 Task: Add Sprouts Garden Salad With Balsamic Dressing to the cart.
Action: Mouse pressed left at (24, 114)
Screenshot: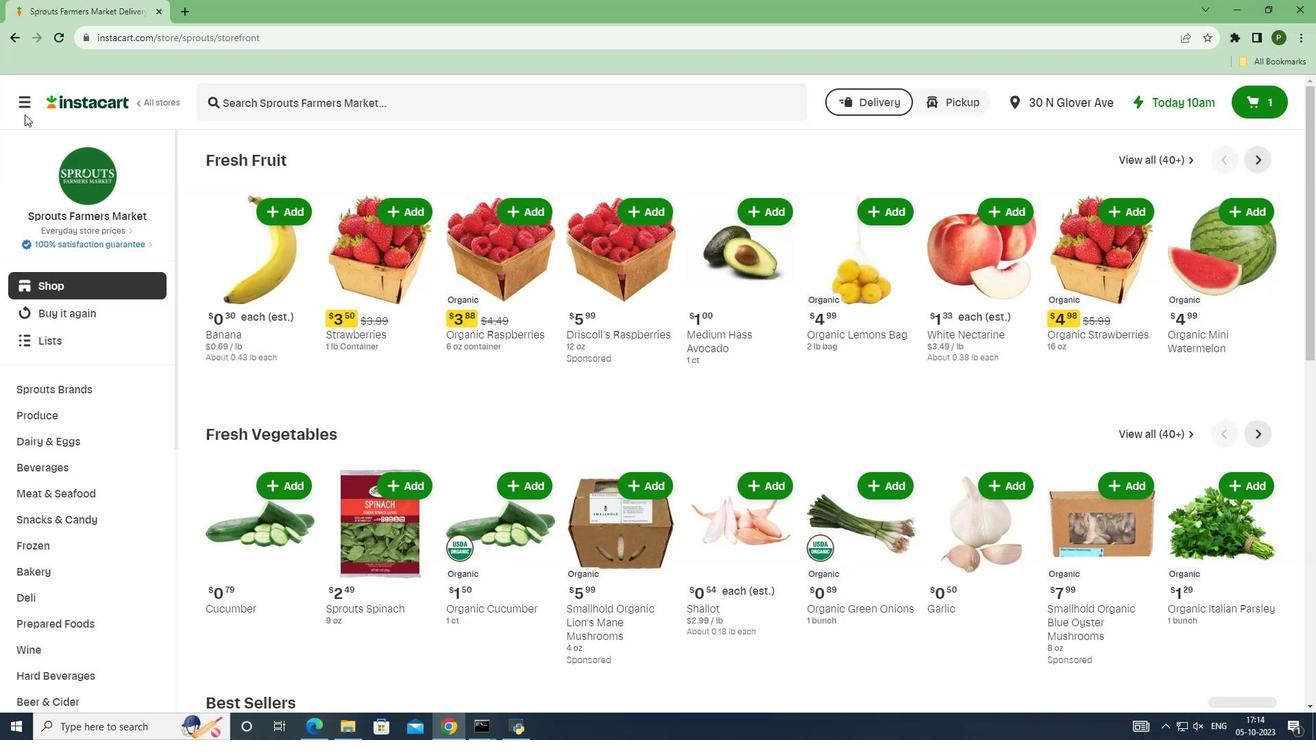 
Action: Mouse moved to (22, 109)
Screenshot: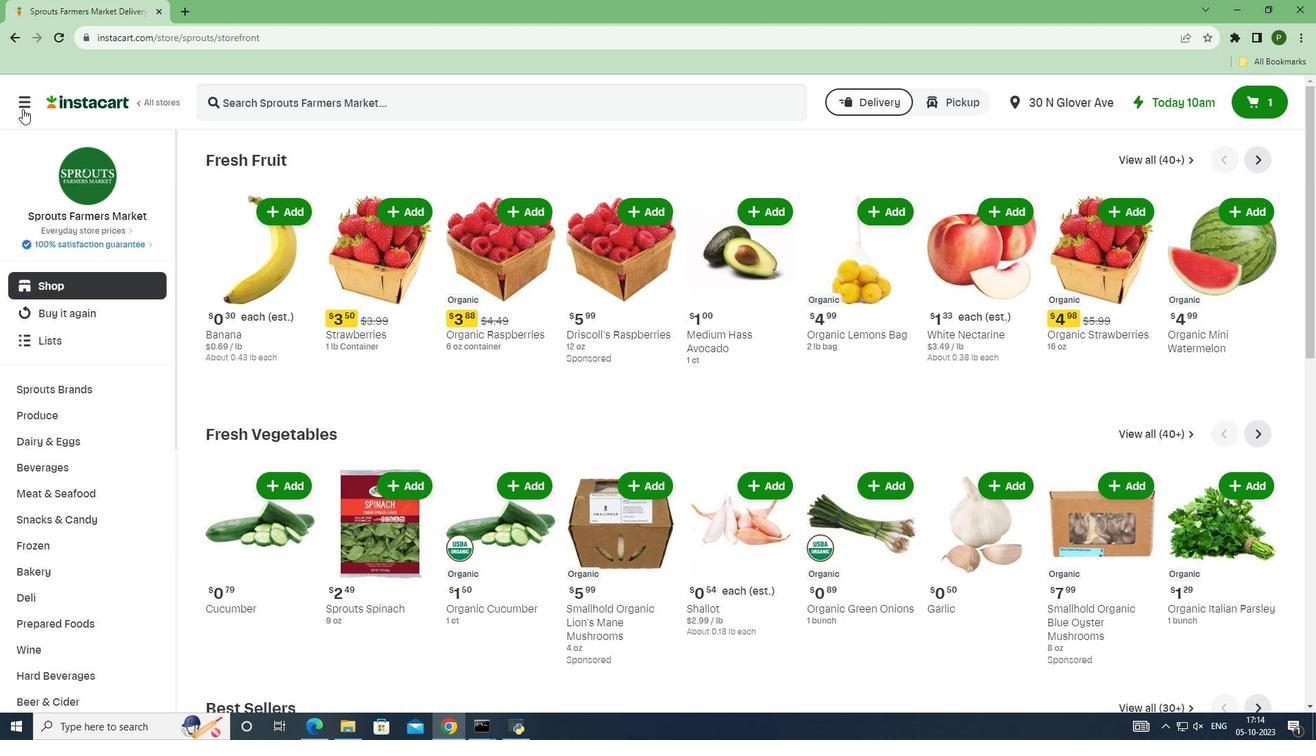 
Action: Mouse pressed left at (22, 109)
Screenshot: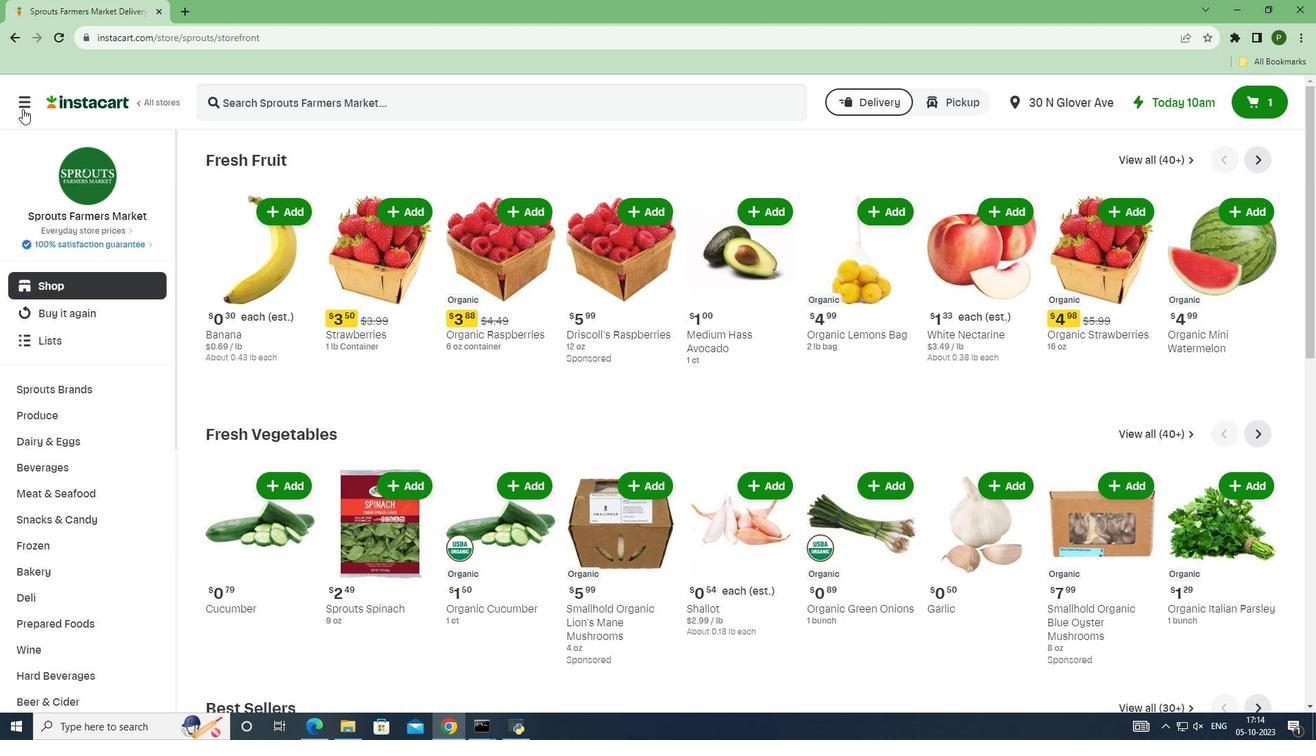 
Action: Mouse moved to (106, 357)
Screenshot: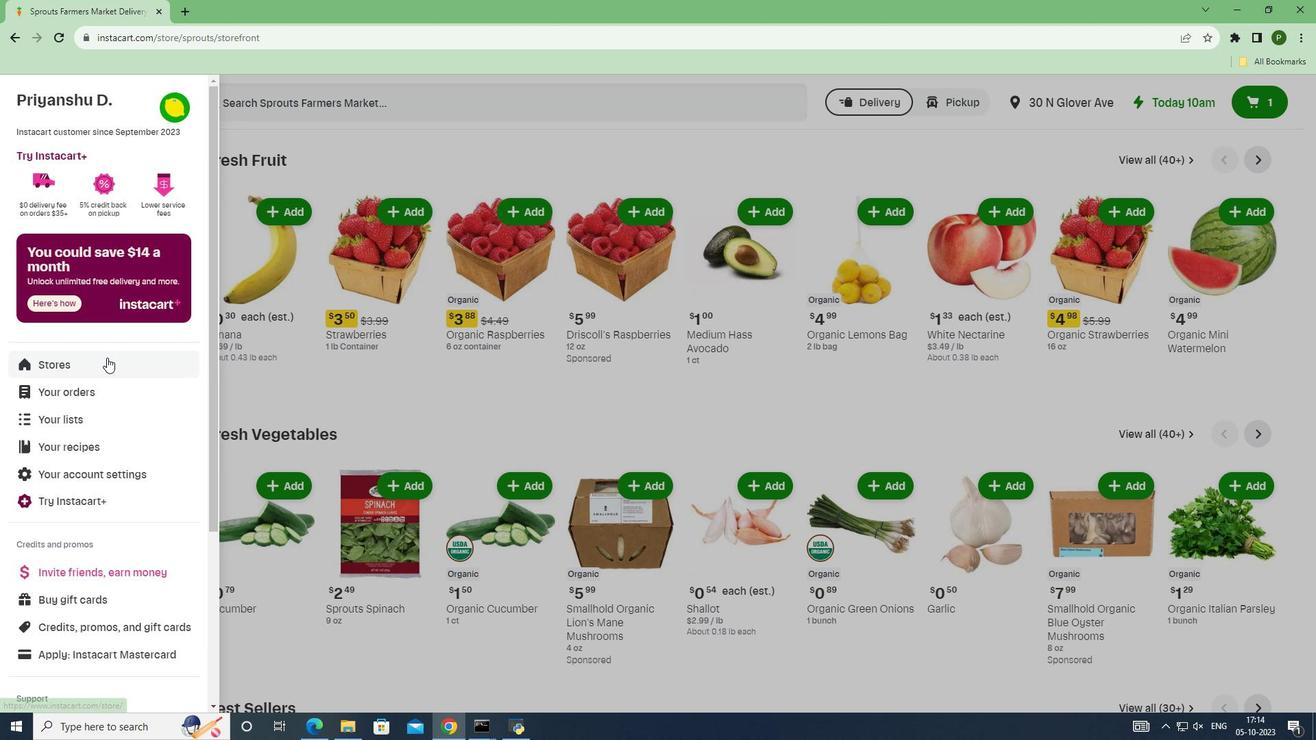 
Action: Mouse pressed left at (106, 357)
Screenshot: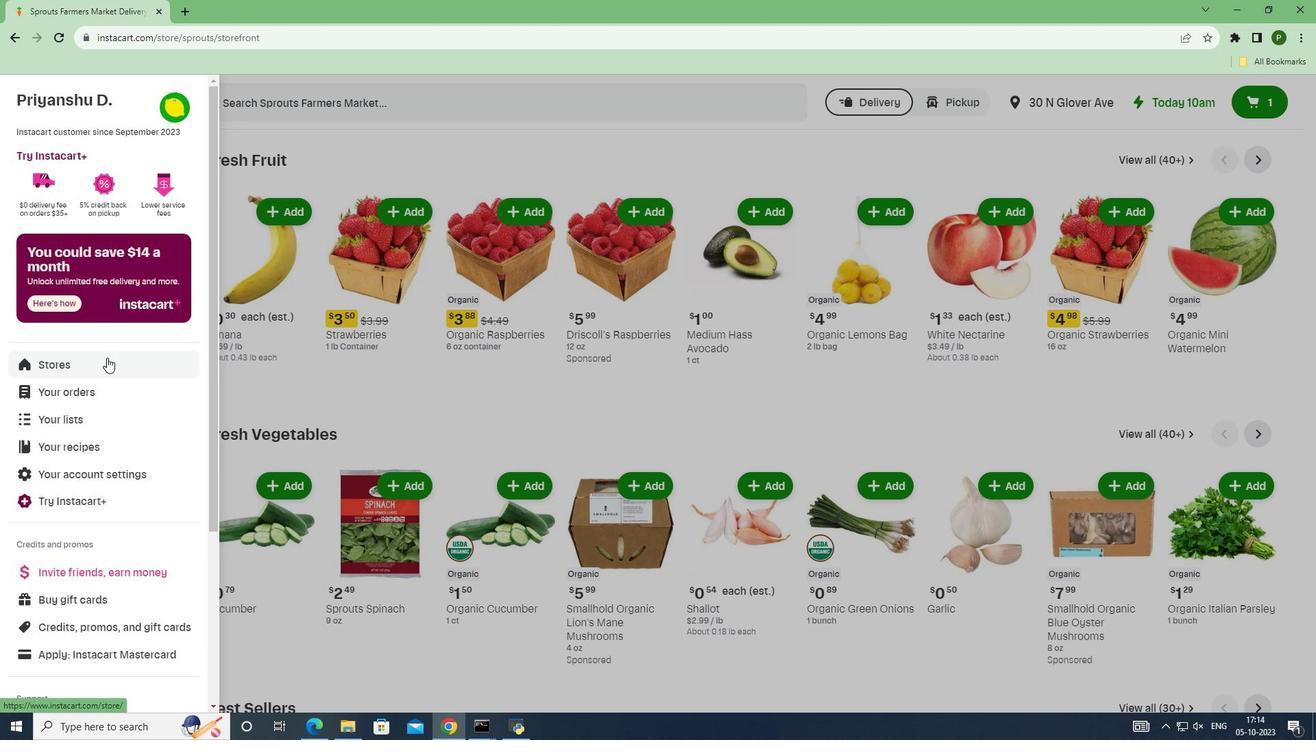 
Action: Mouse moved to (296, 160)
Screenshot: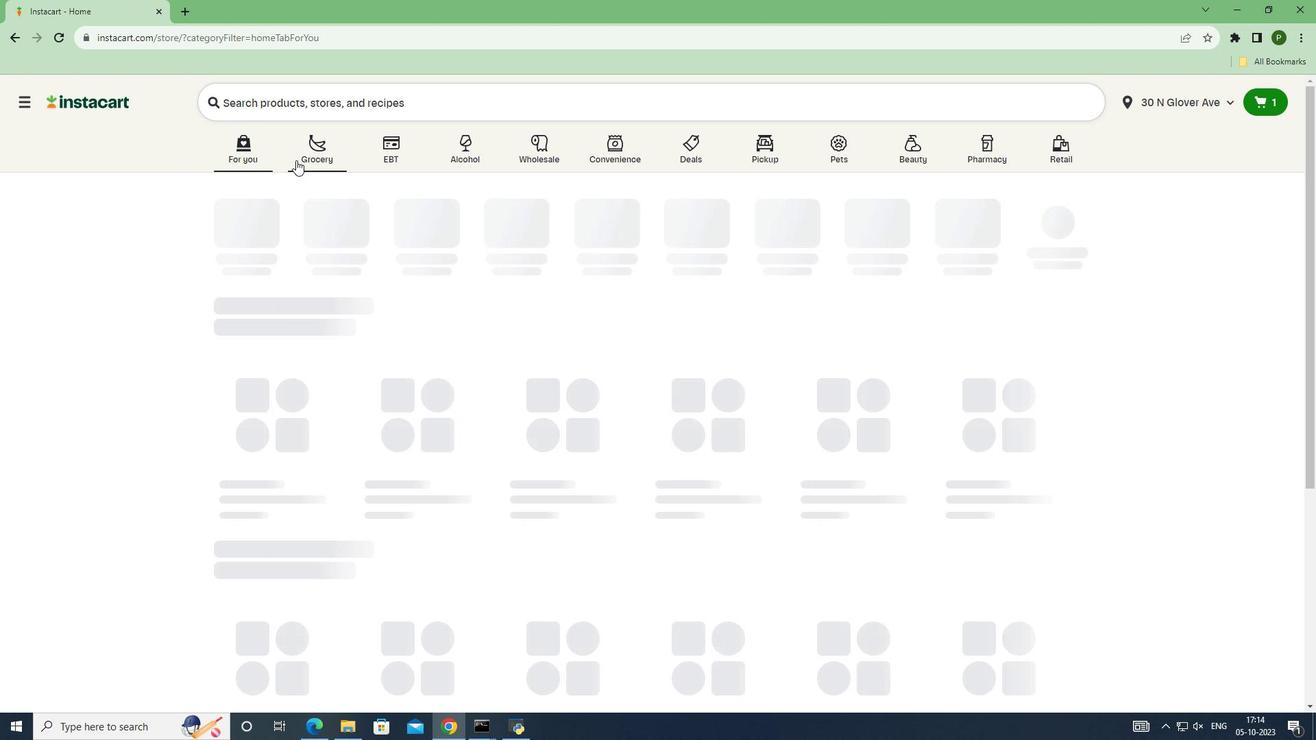 
Action: Mouse pressed left at (296, 160)
Screenshot: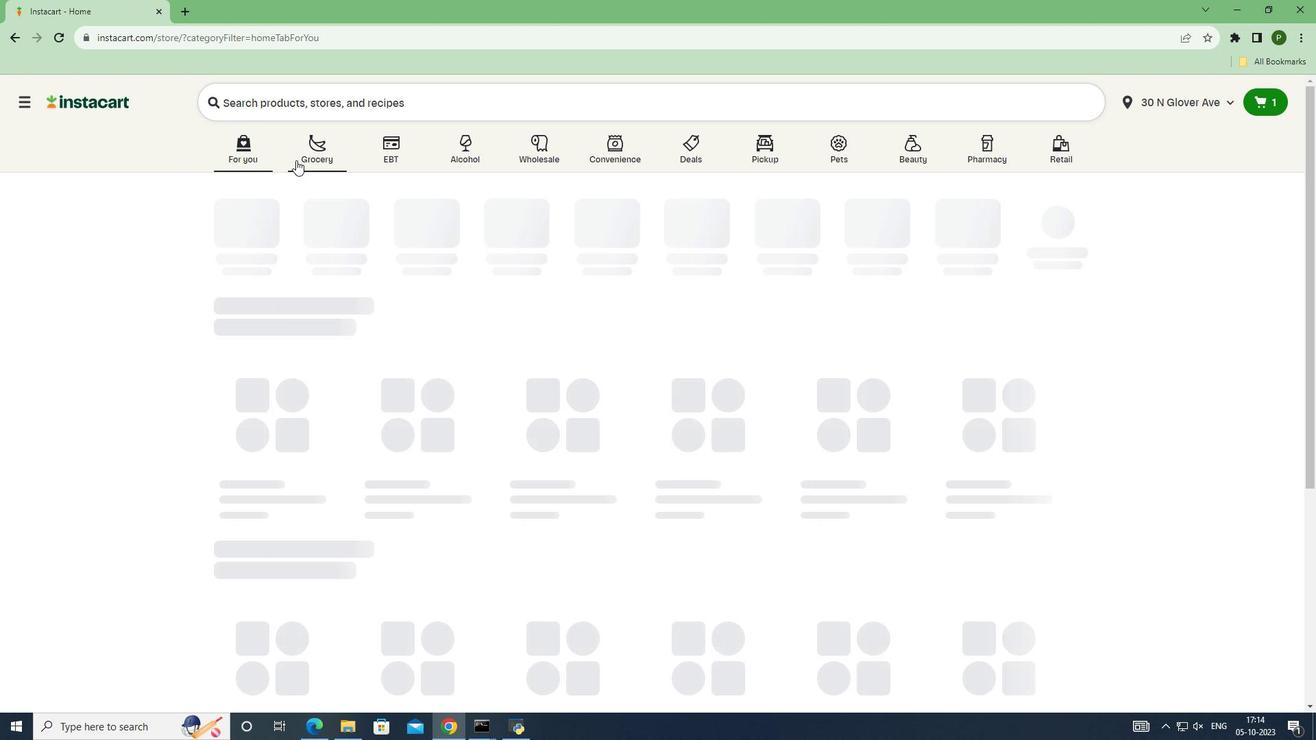 
Action: Mouse moved to (259, 222)
Screenshot: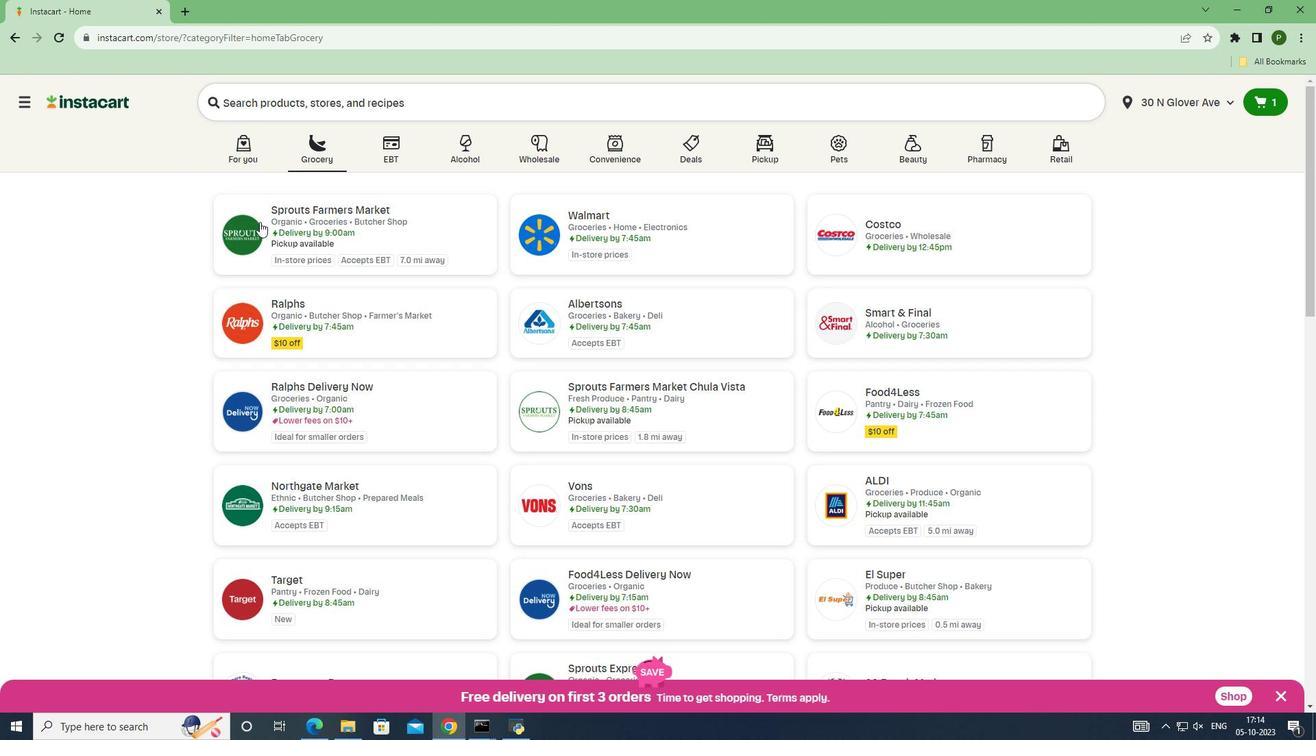 
Action: Mouse pressed left at (259, 222)
Screenshot: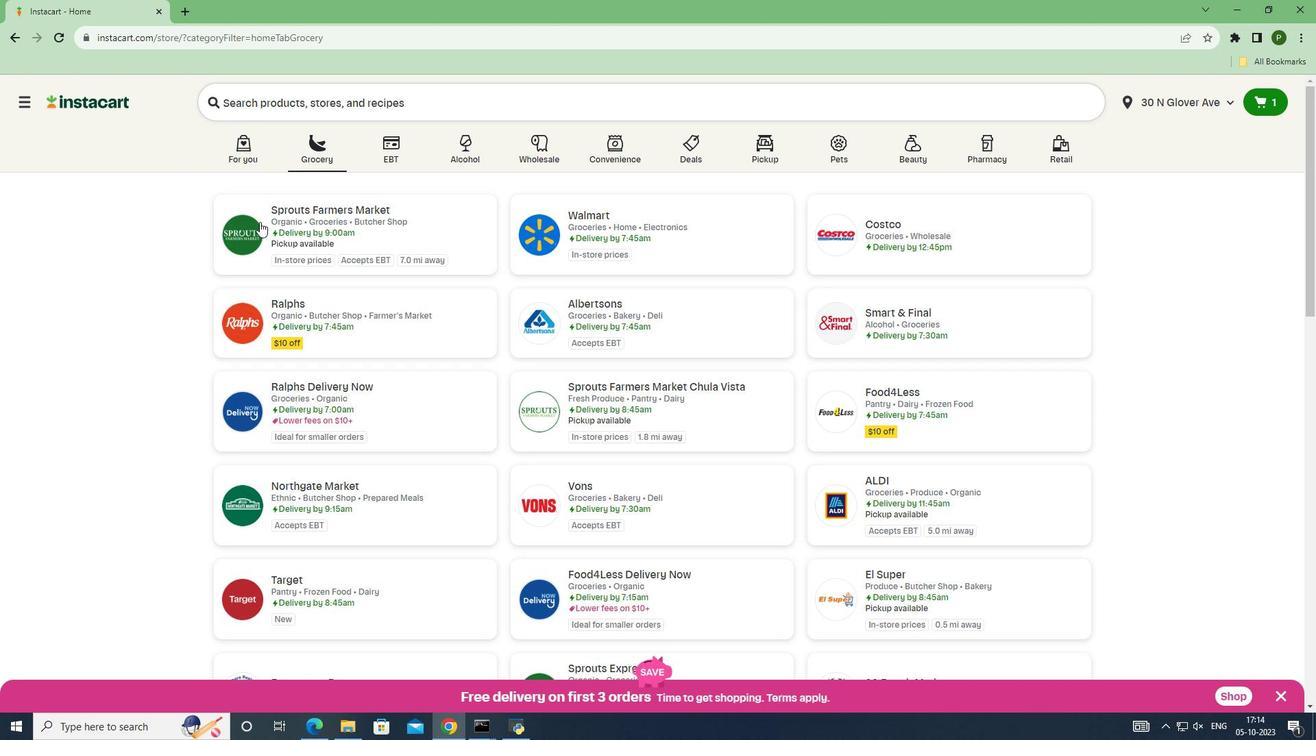 
Action: Mouse moved to (113, 386)
Screenshot: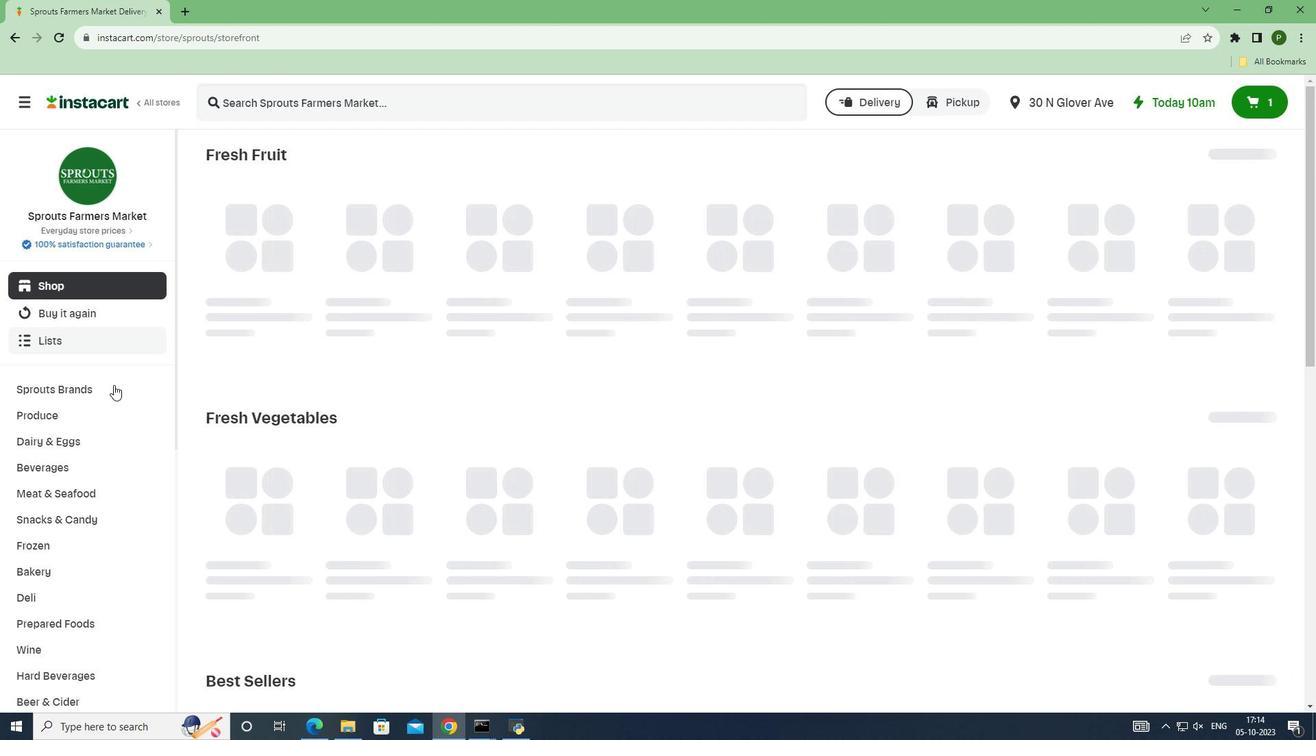 
Action: Mouse pressed left at (113, 386)
Screenshot: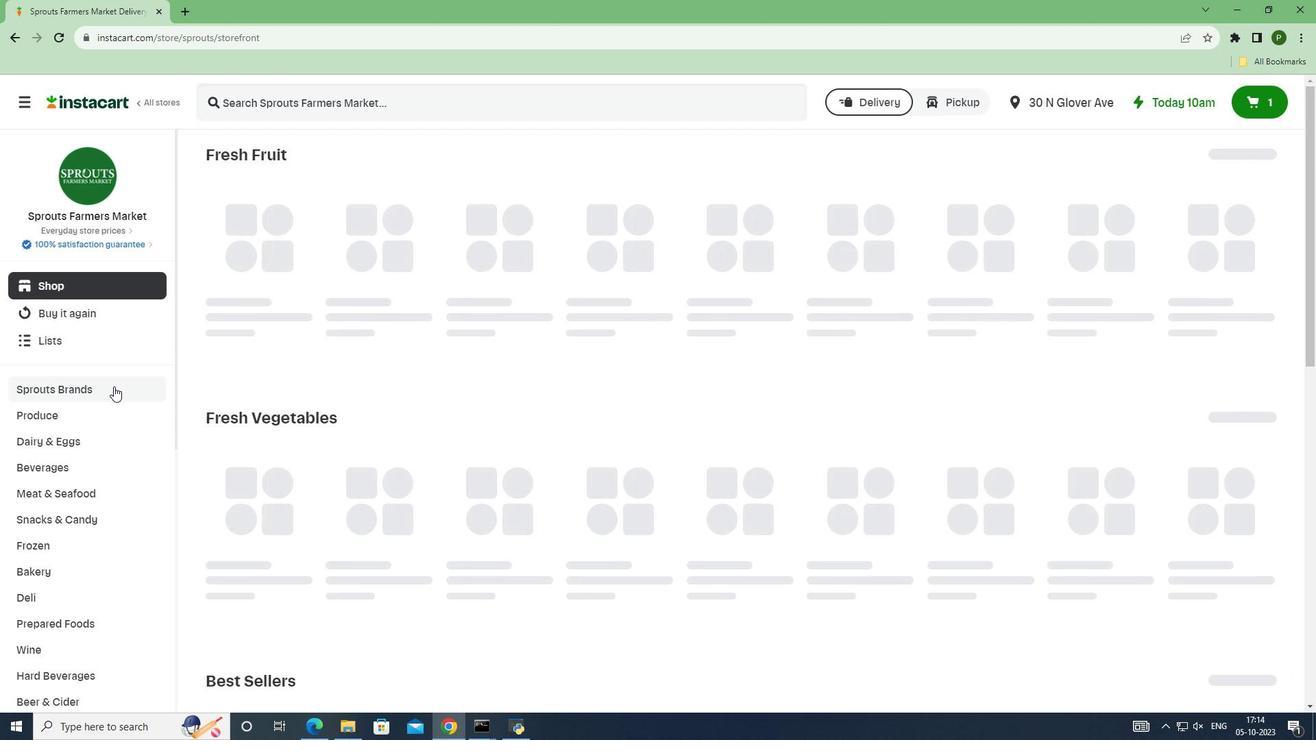 
Action: Mouse moved to (55, 544)
Screenshot: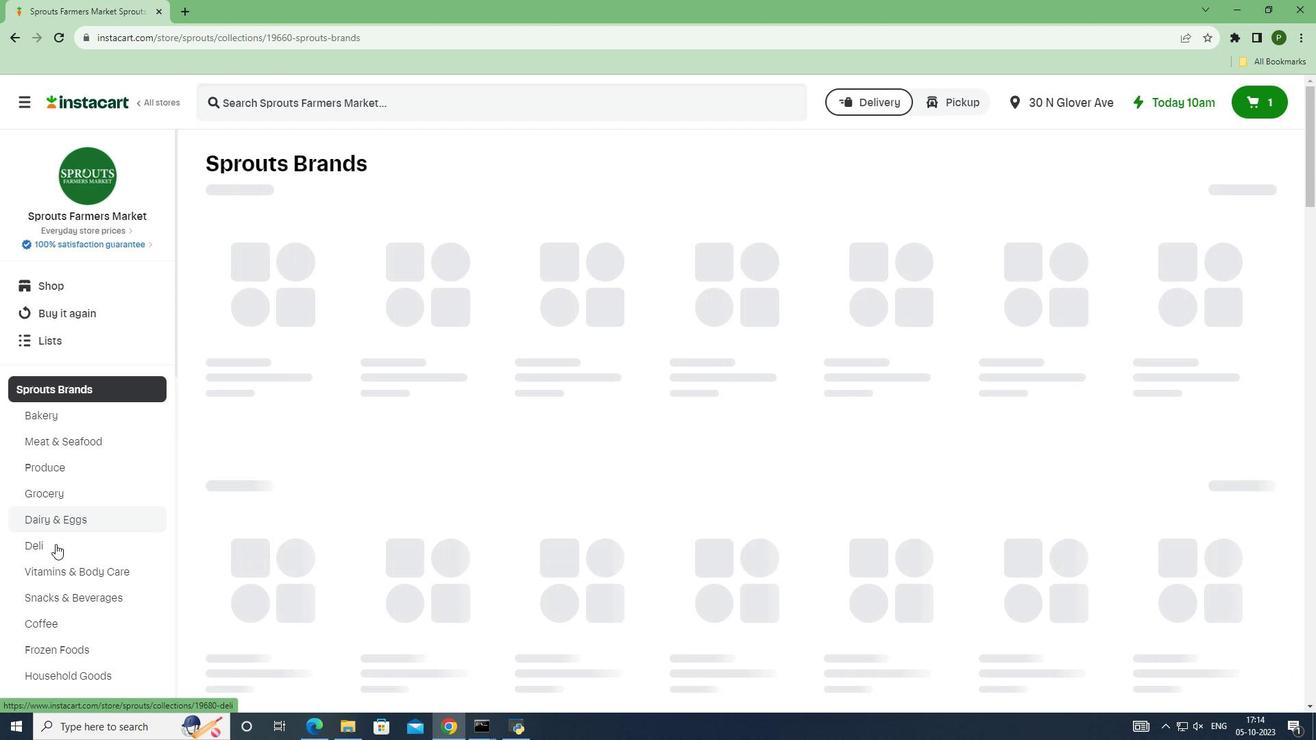 
Action: Mouse pressed left at (55, 544)
Screenshot: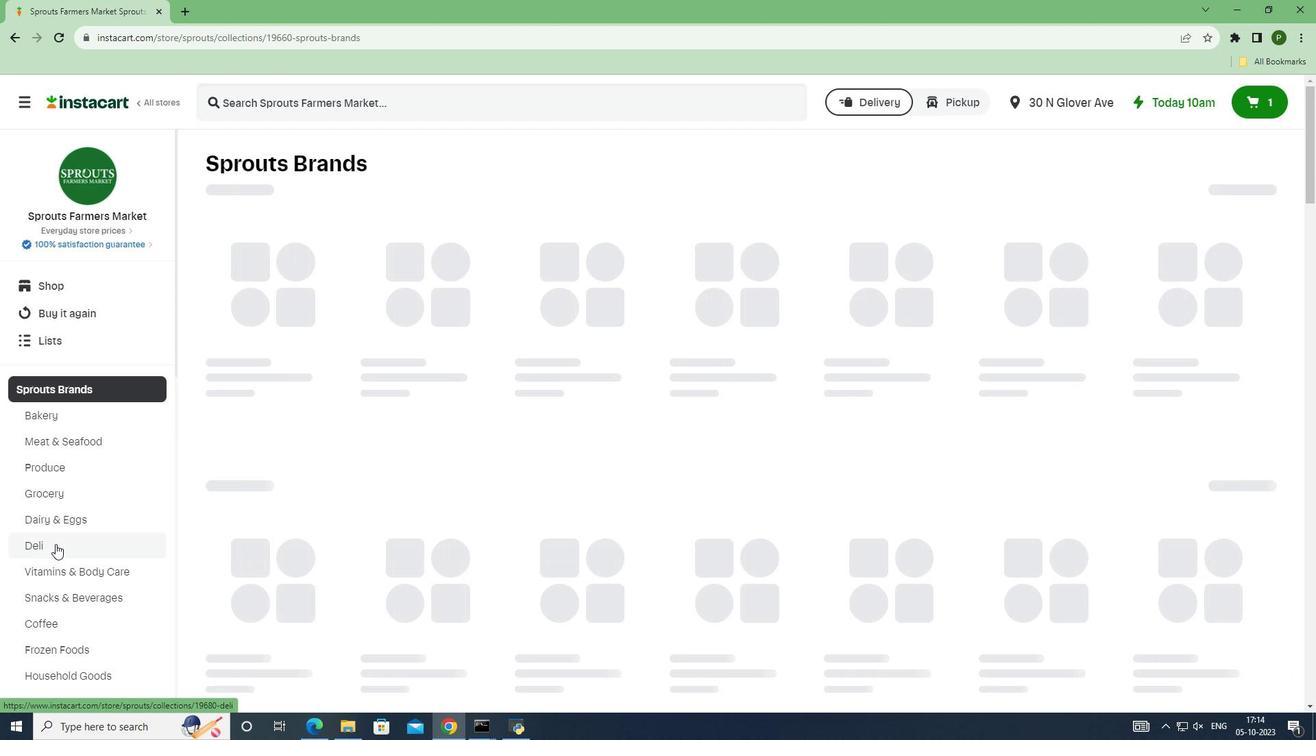 
Action: Mouse moved to (317, 109)
Screenshot: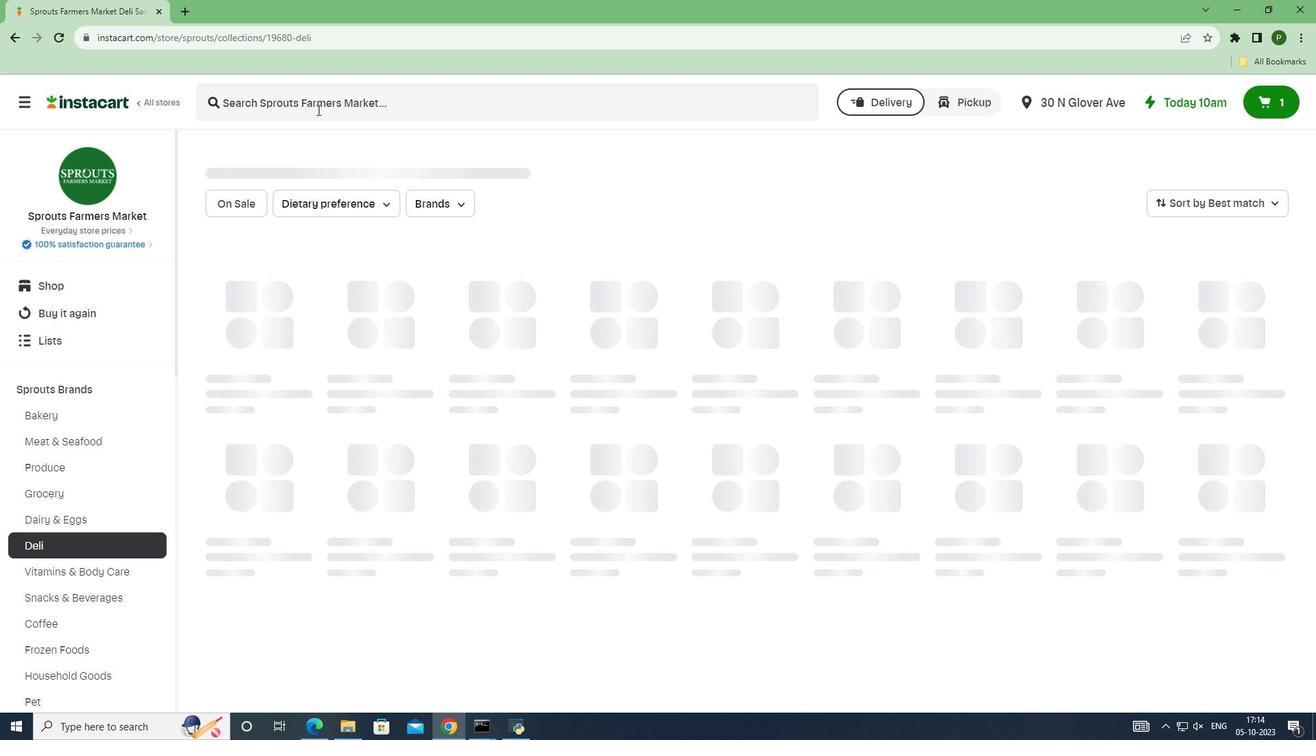 
Action: Mouse pressed left at (317, 109)
Screenshot: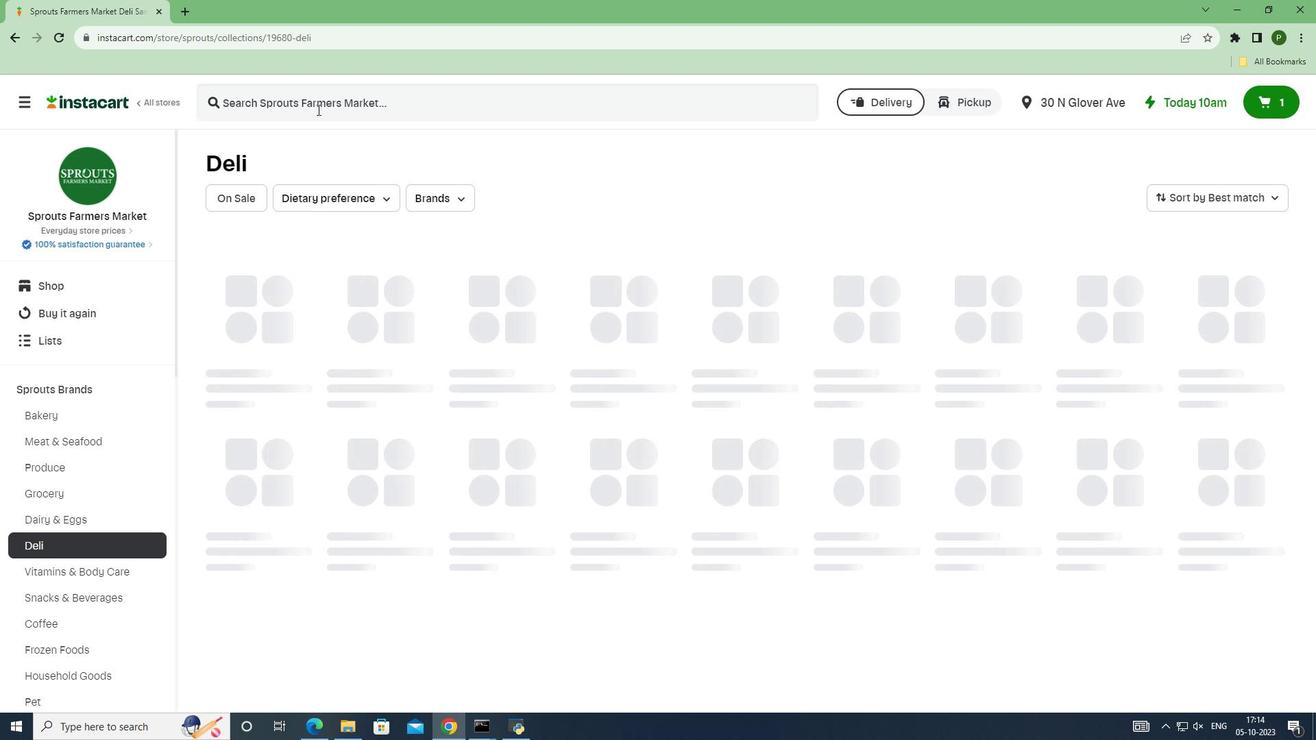 
Action: Key pressed <Key.caps_lock>S<Key.caps_lock>prouts
Screenshot: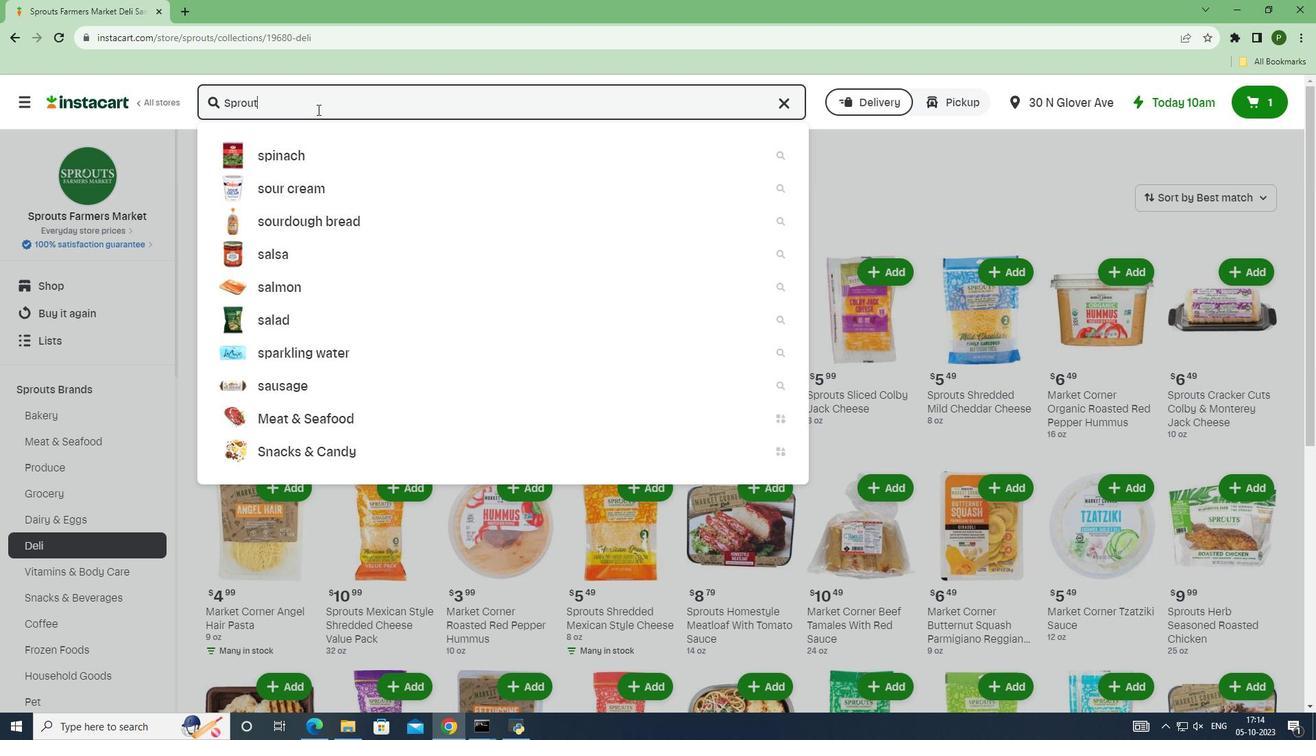 
Action: Mouse moved to (317, 109)
Screenshot: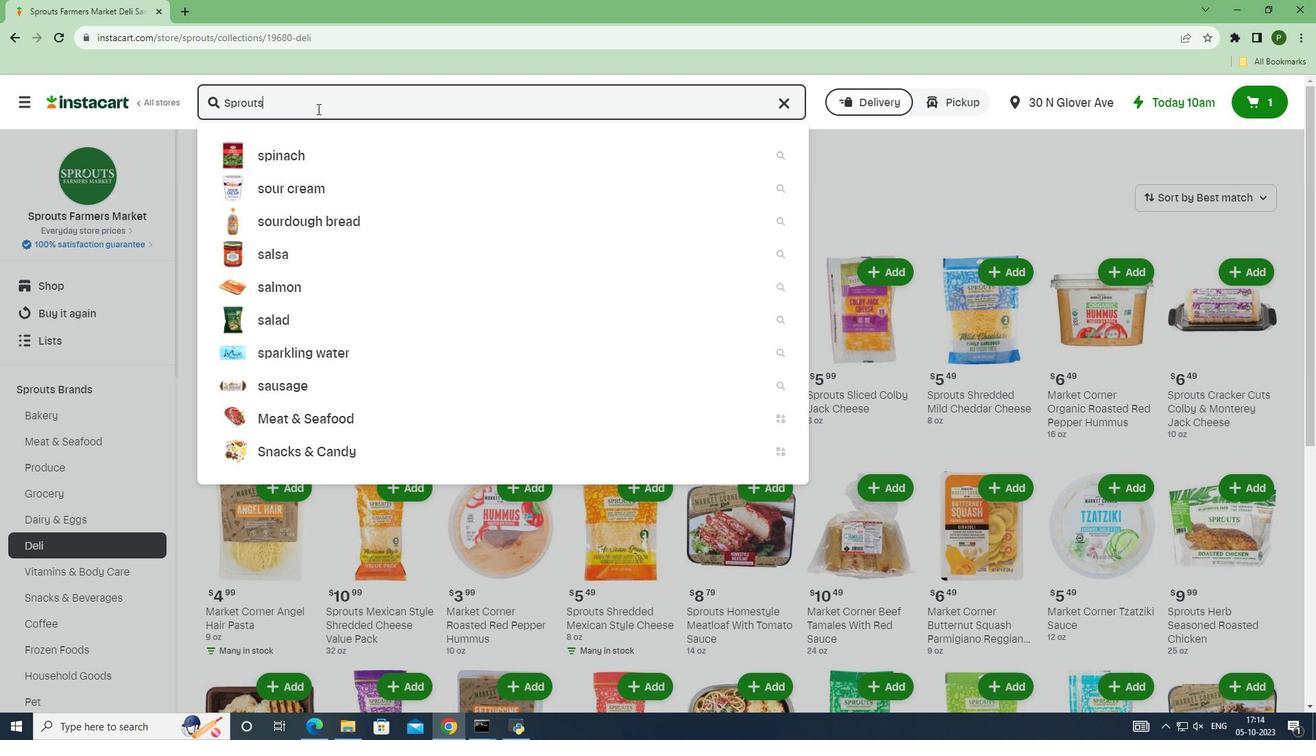 
Action: Key pressed <Key.space>garden<Key.space>salad<Key.space>with<Key.space>balsamic<Key.space>dressing<Key.space><Key.enter>
Screenshot: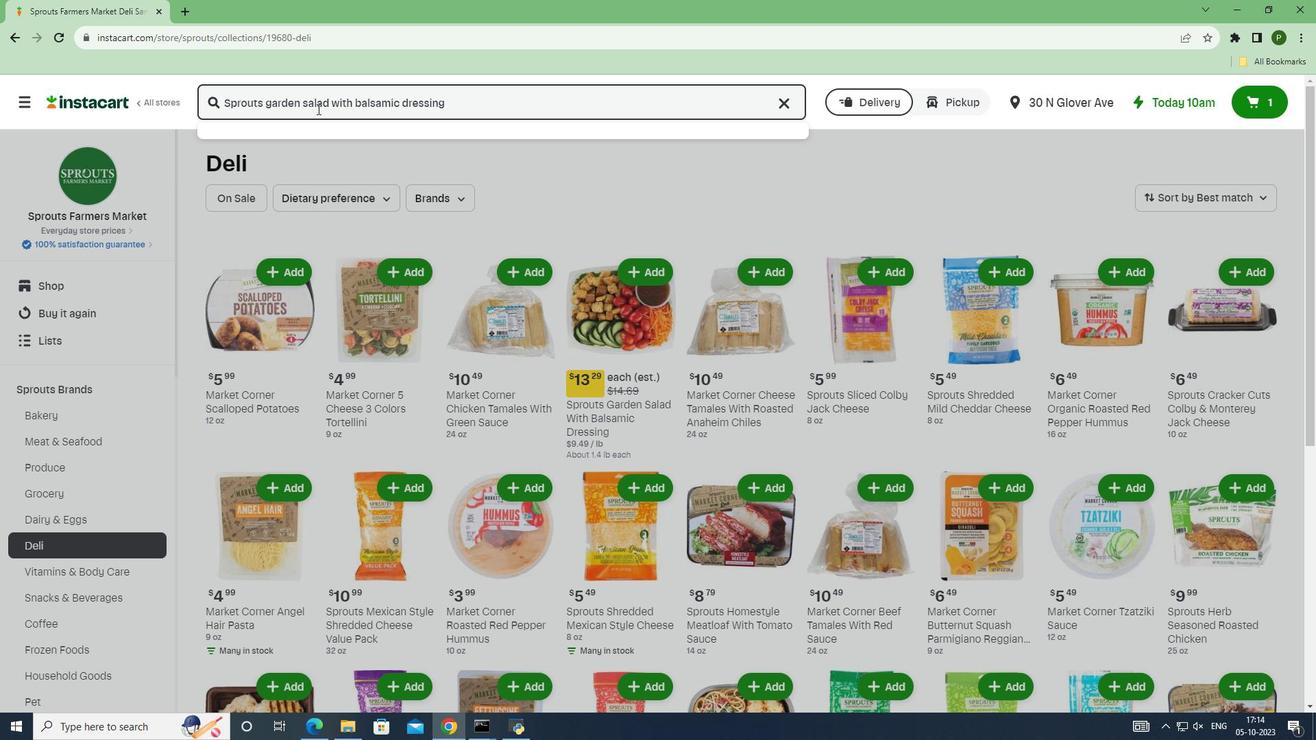 
Action: Mouse moved to (540, 363)
Screenshot: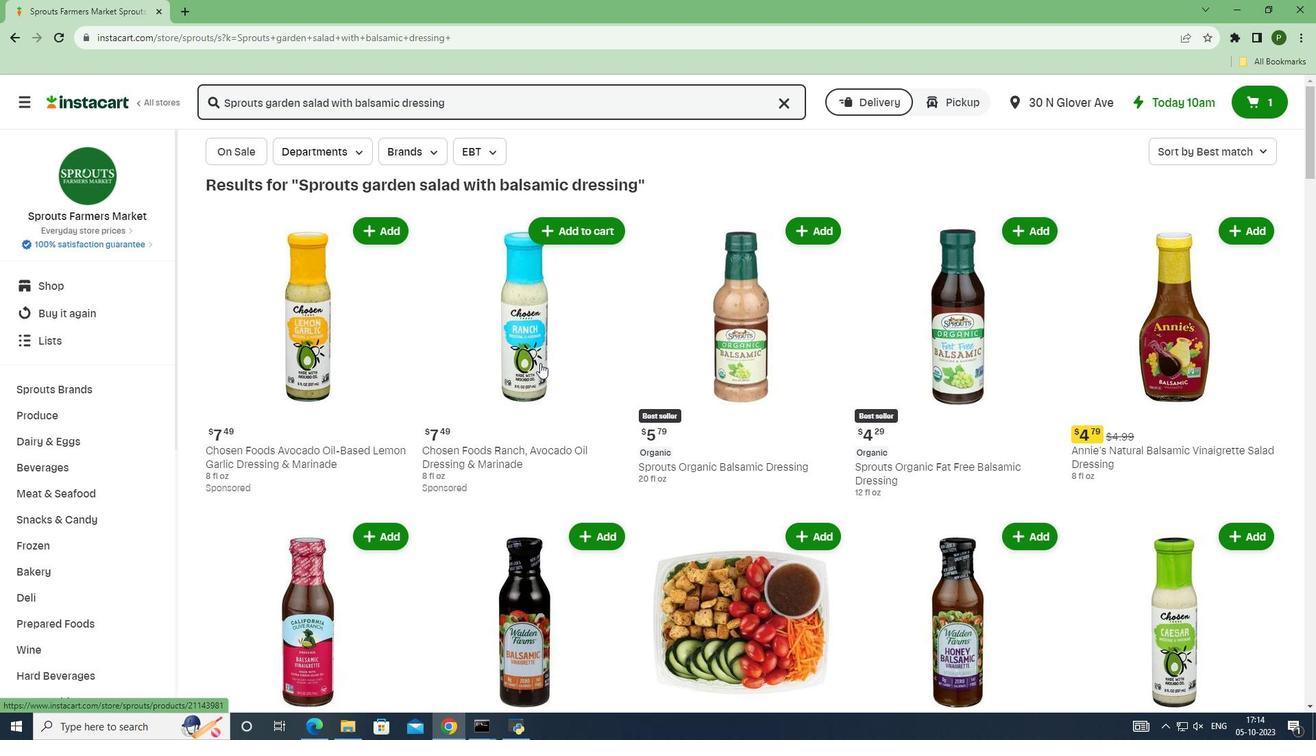 
Action: Mouse scrolled (540, 362) with delta (0, 0)
Screenshot: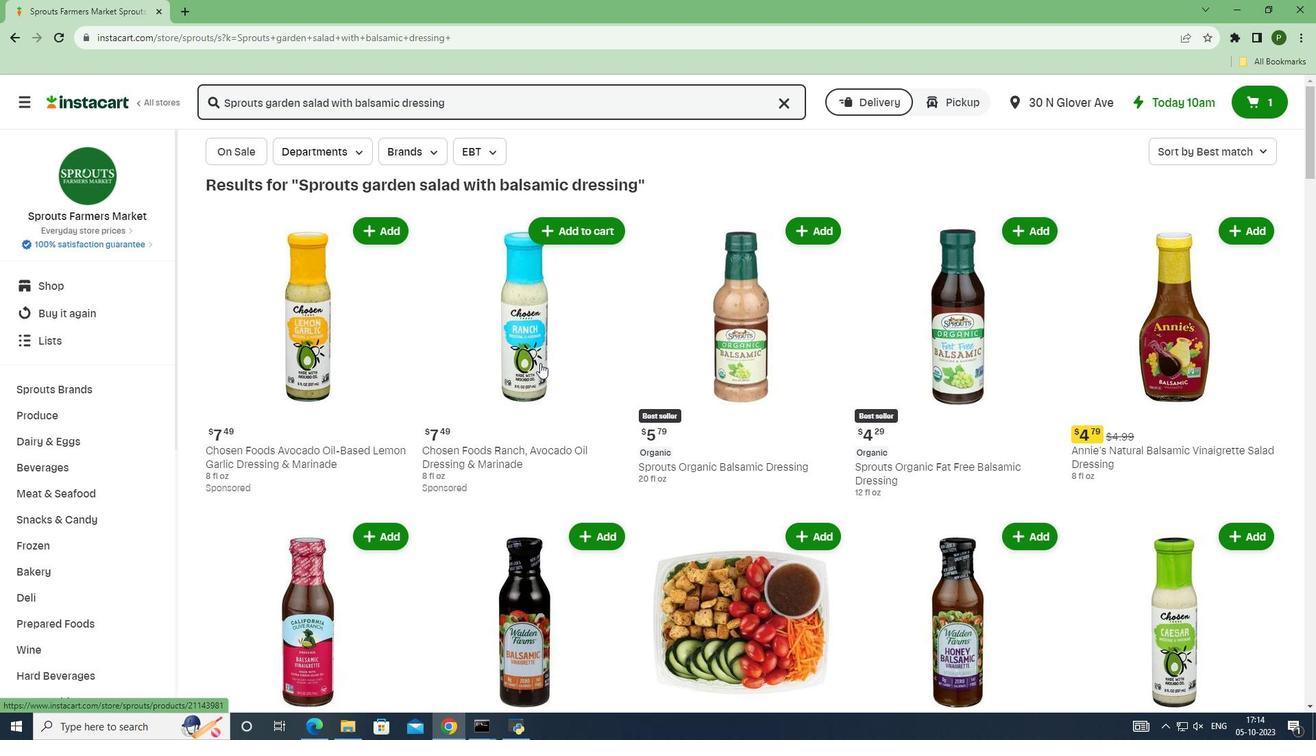 
Action: Mouse moved to (540, 364)
Screenshot: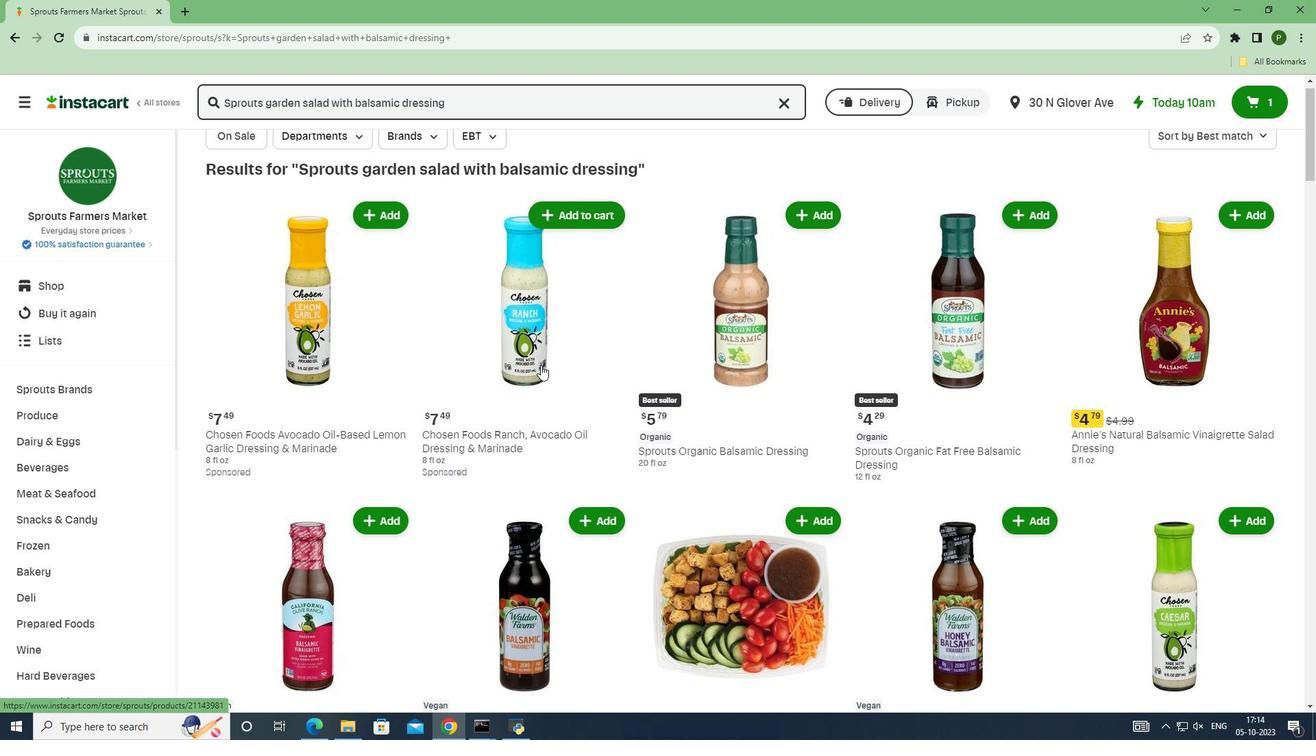 
Action: Mouse scrolled (540, 364) with delta (0, 0)
Screenshot: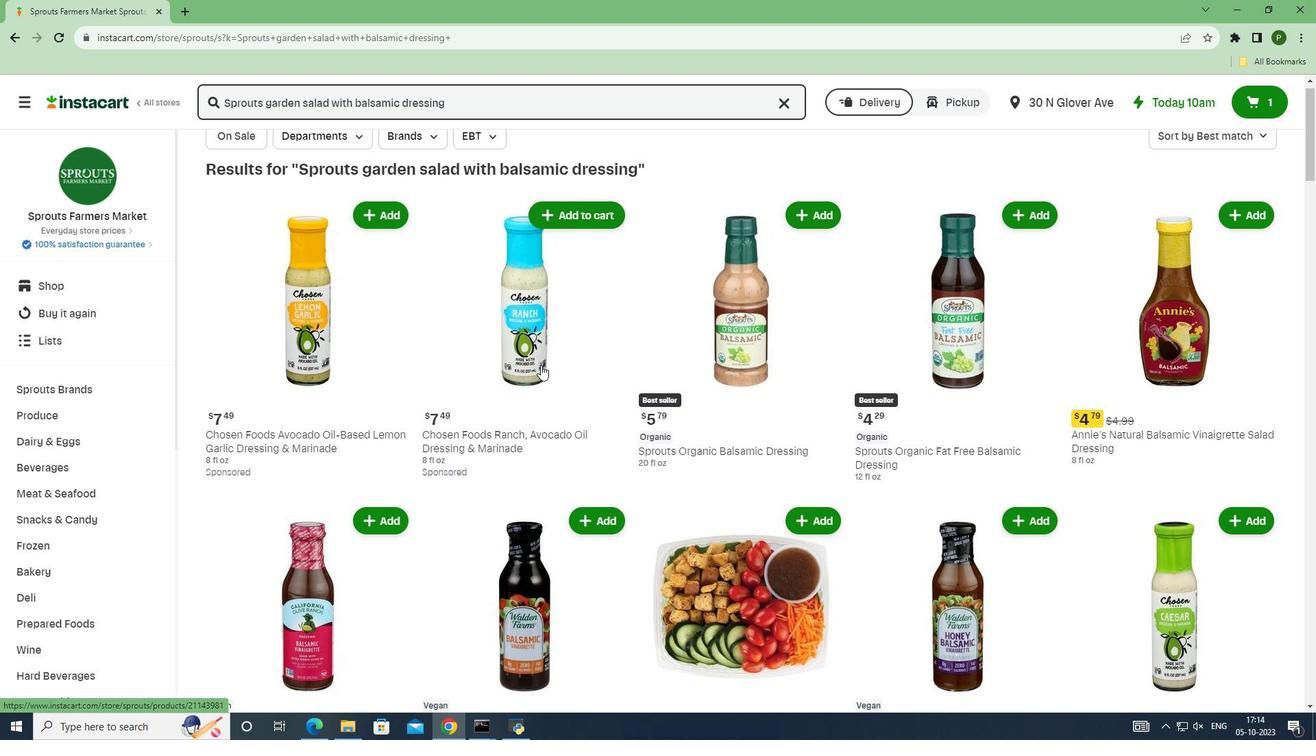 
Action: Mouse moved to (544, 368)
Screenshot: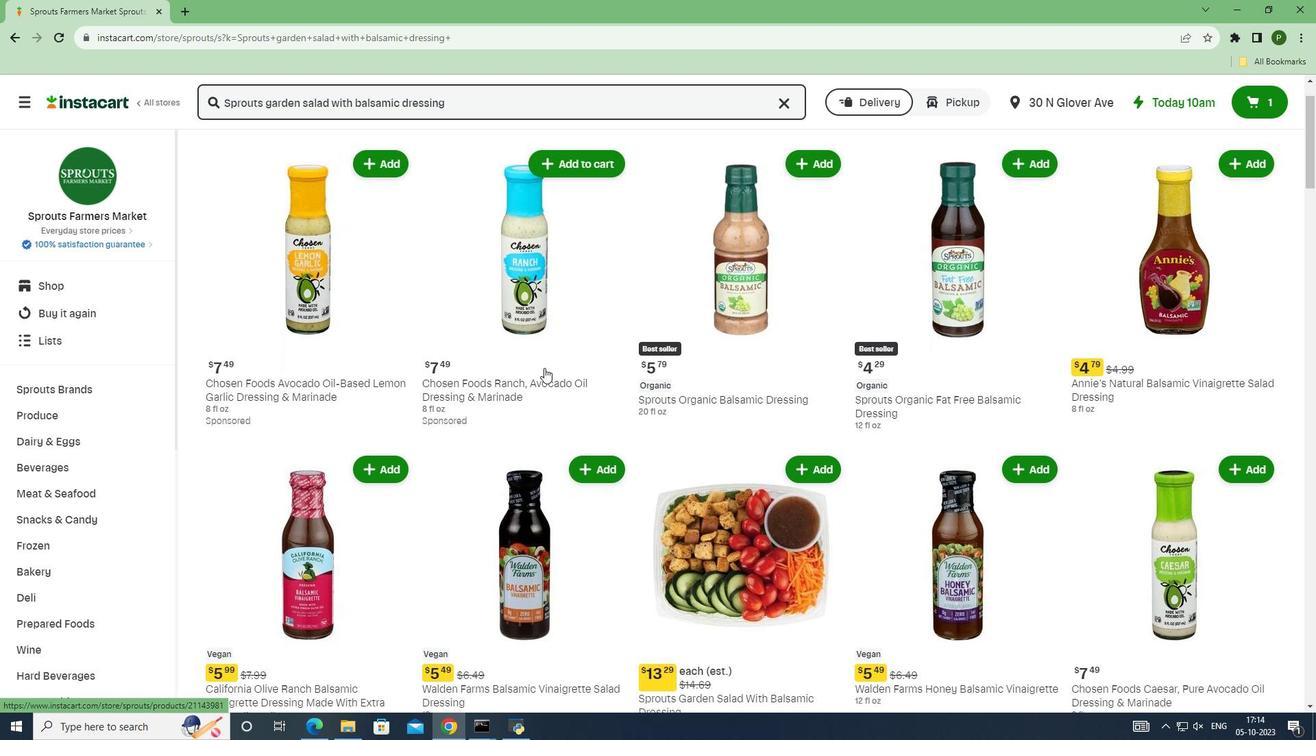 
Action: Mouse scrolled (544, 367) with delta (0, 0)
Screenshot: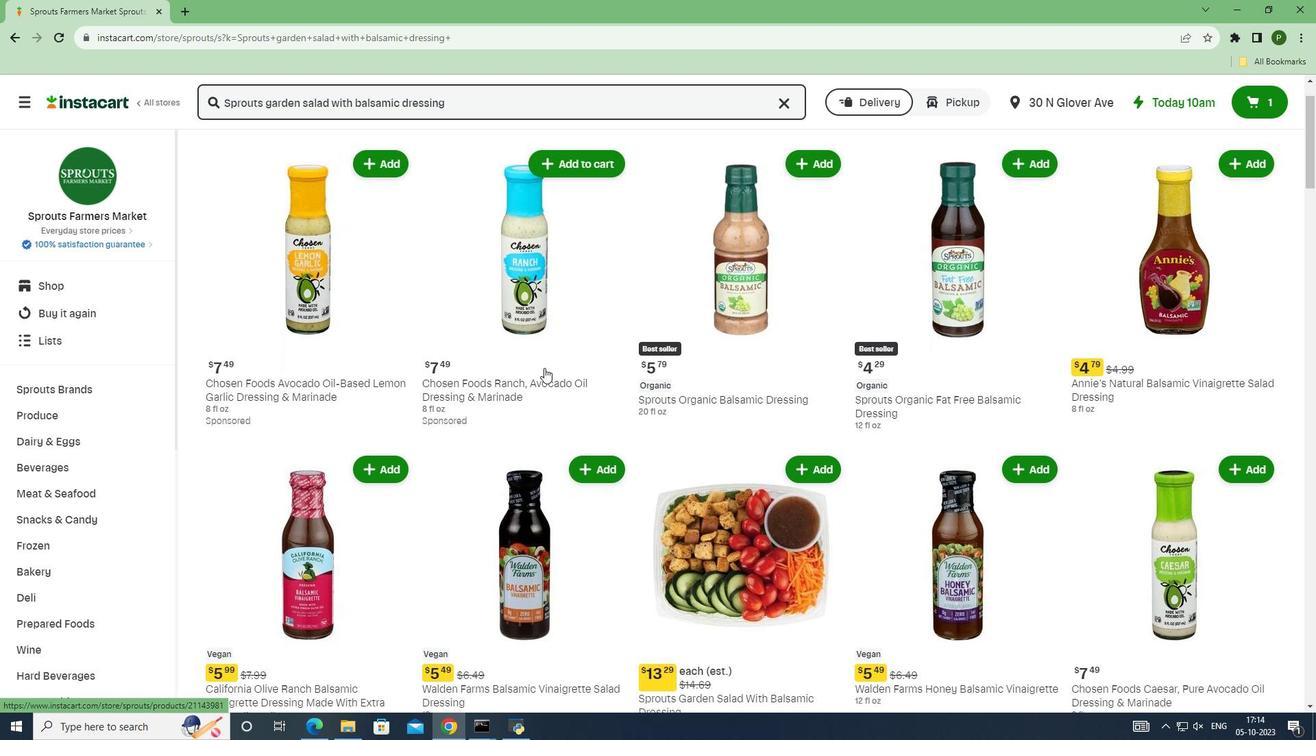 
Action: Mouse moved to (809, 341)
Screenshot: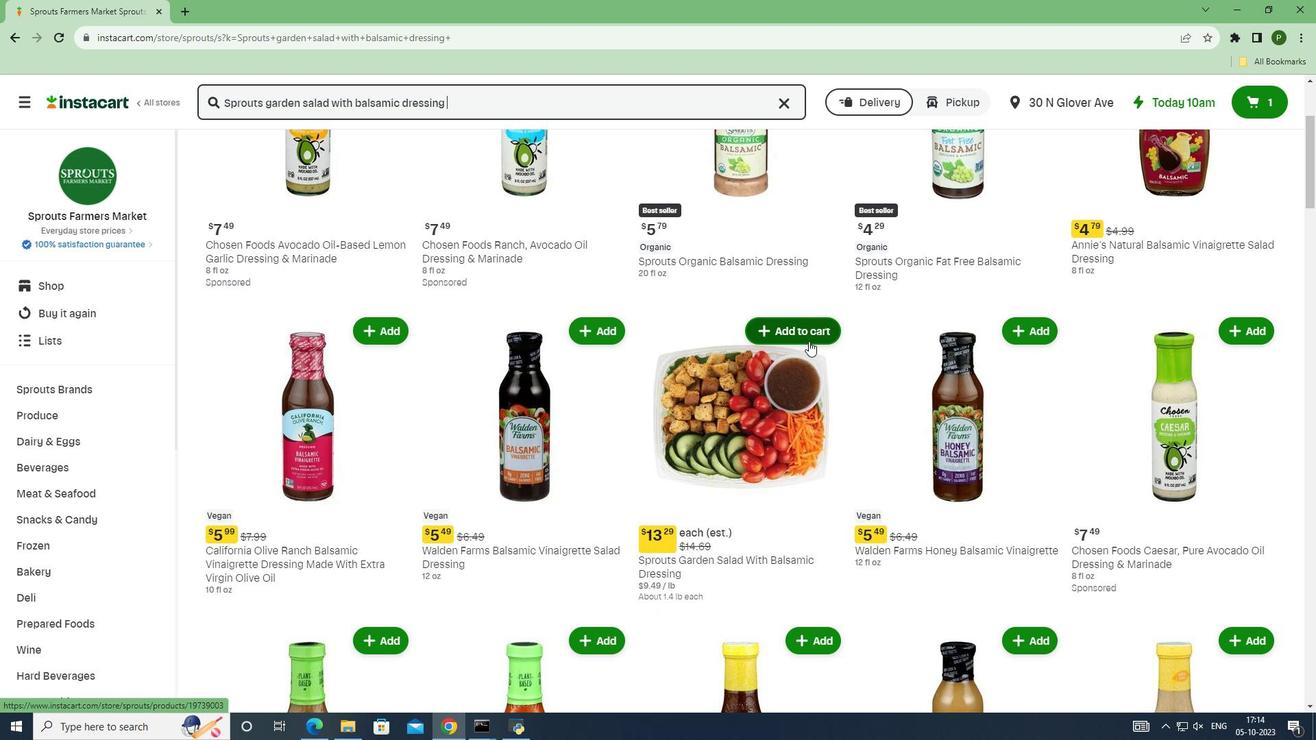 
Action: Mouse pressed left at (809, 341)
Screenshot: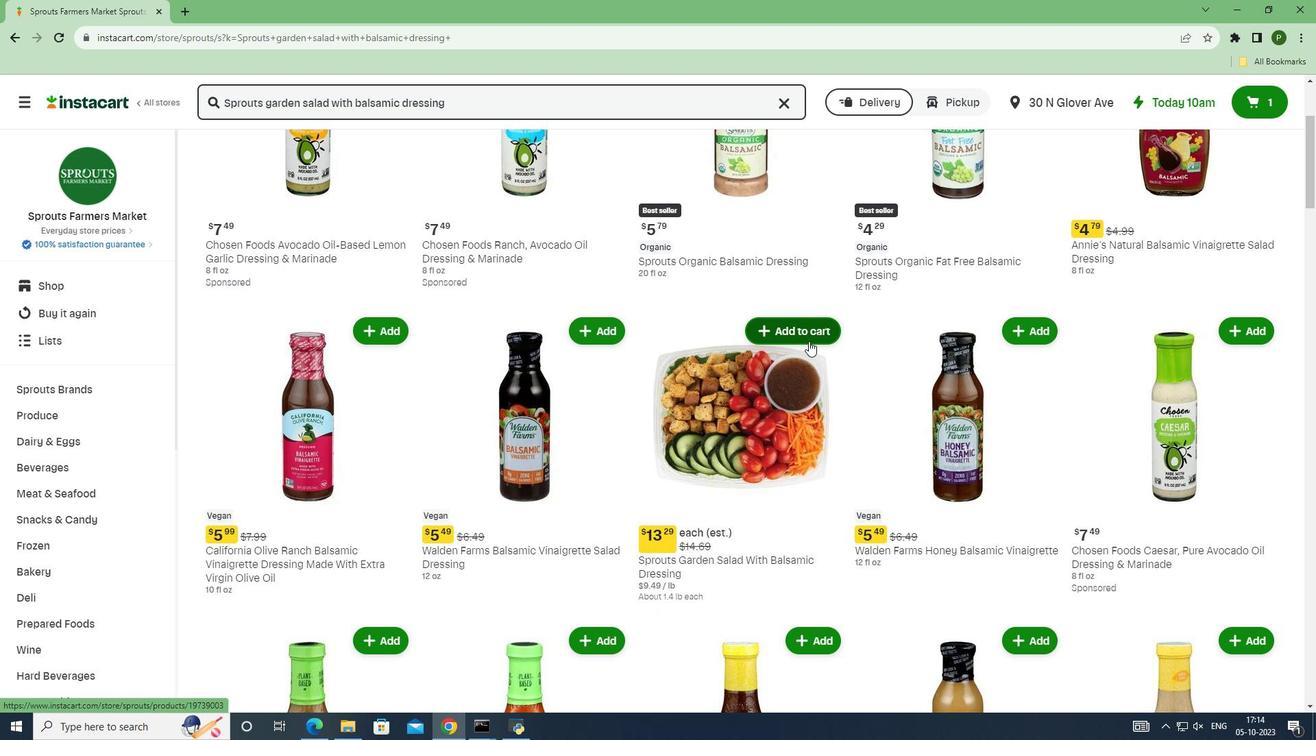 
